 Task: Toggle the templating option in the HTML> format.
Action: Mouse moved to (41, 560)
Screenshot: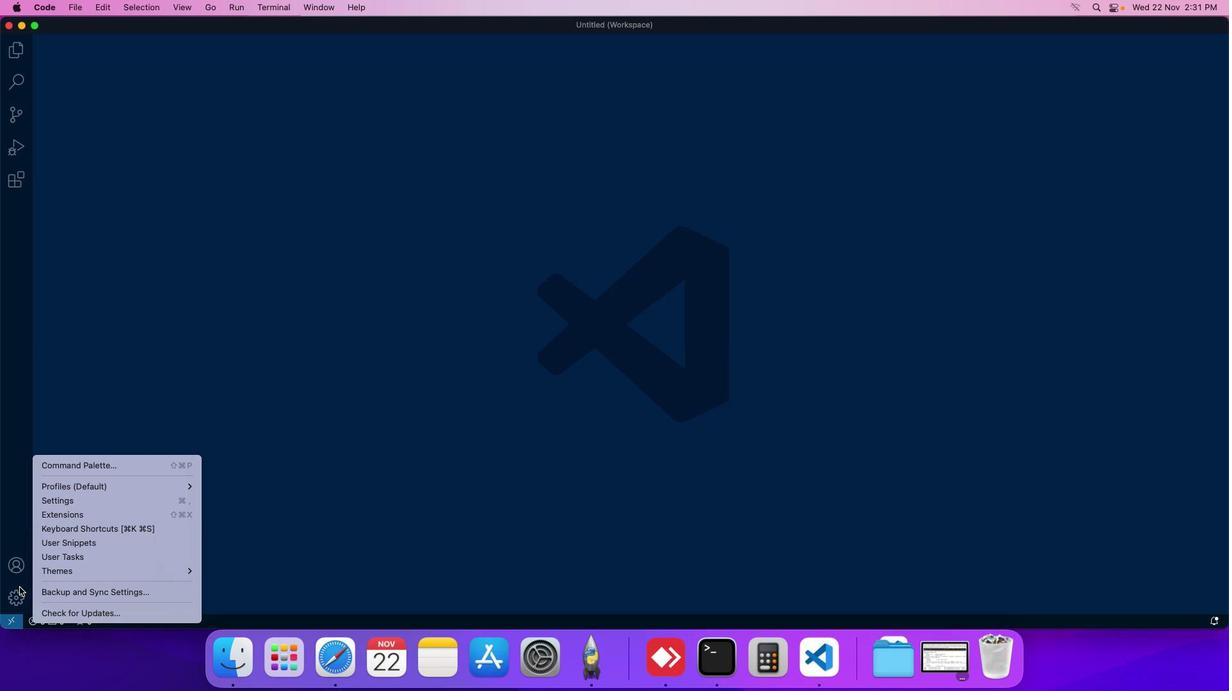 
Action: Mouse pressed left at (41, 560)
Screenshot: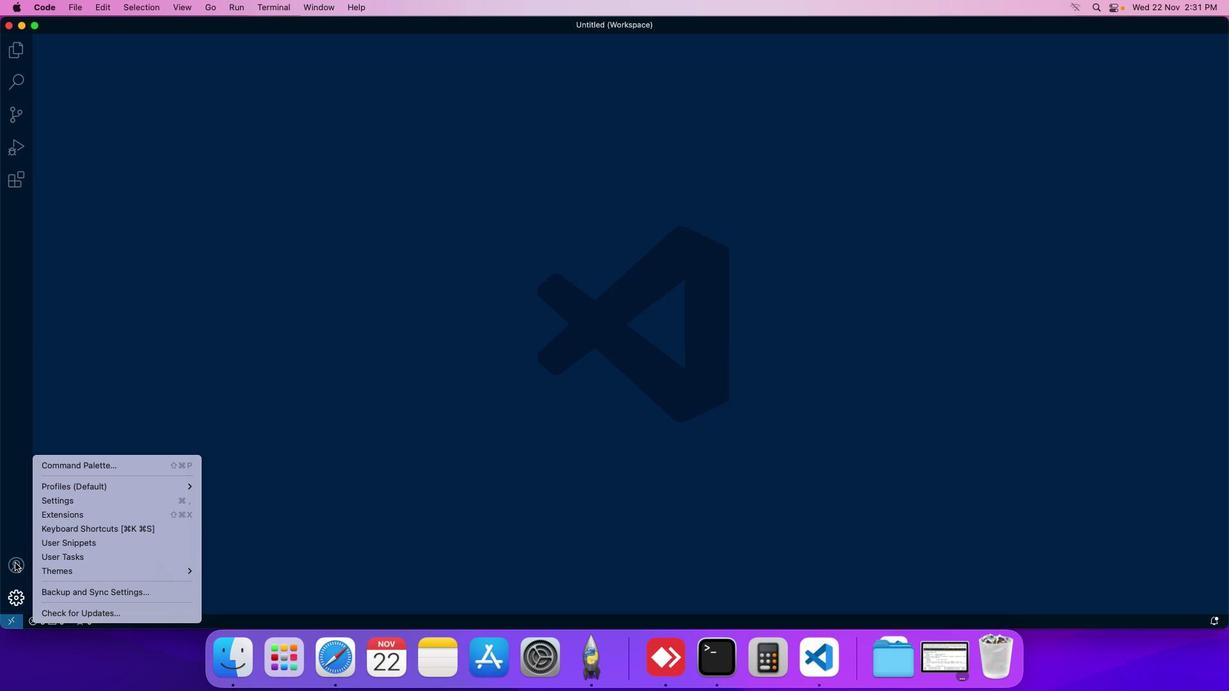 
Action: Mouse moved to (72, 488)
Screenshot: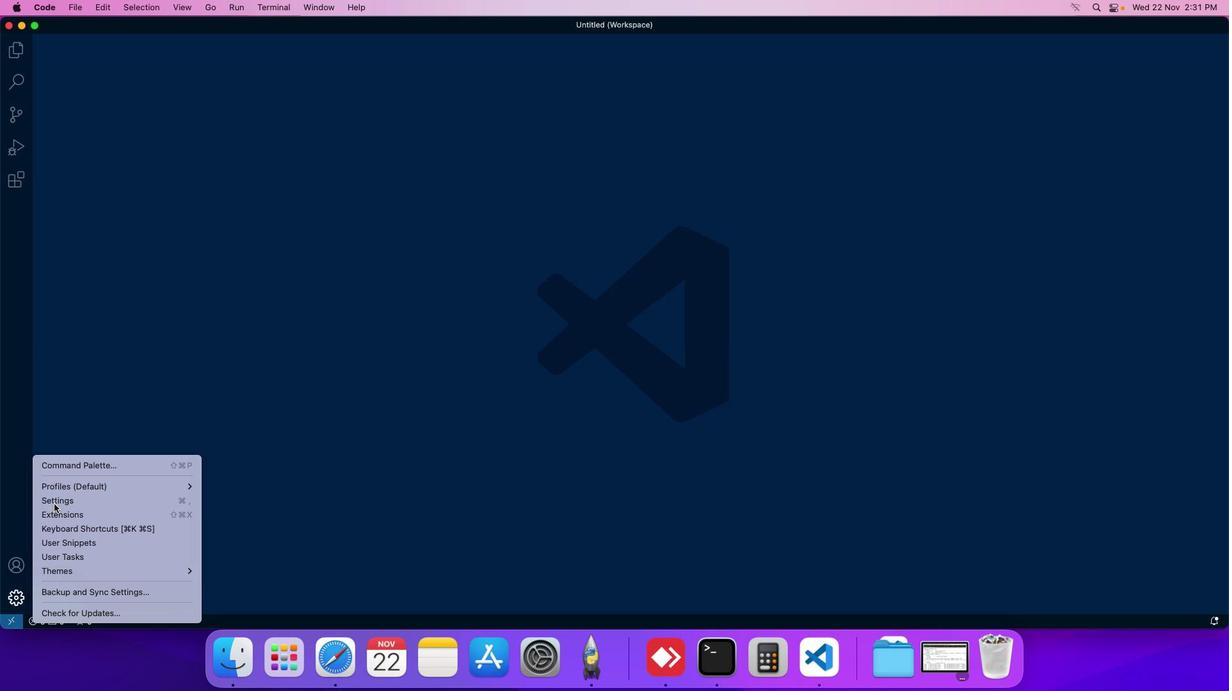 
Action: Mouse pressed left at (72, 488)
Screenshot: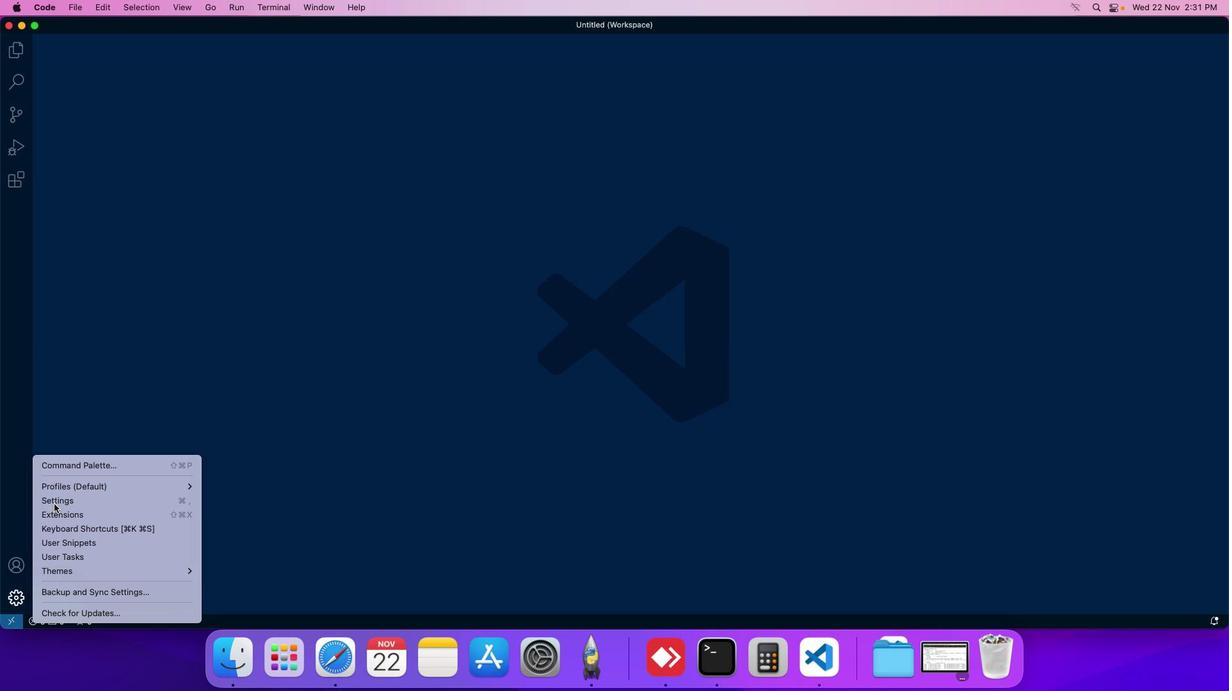 
Action: Mouse moved to (272, 131)
Screenshot: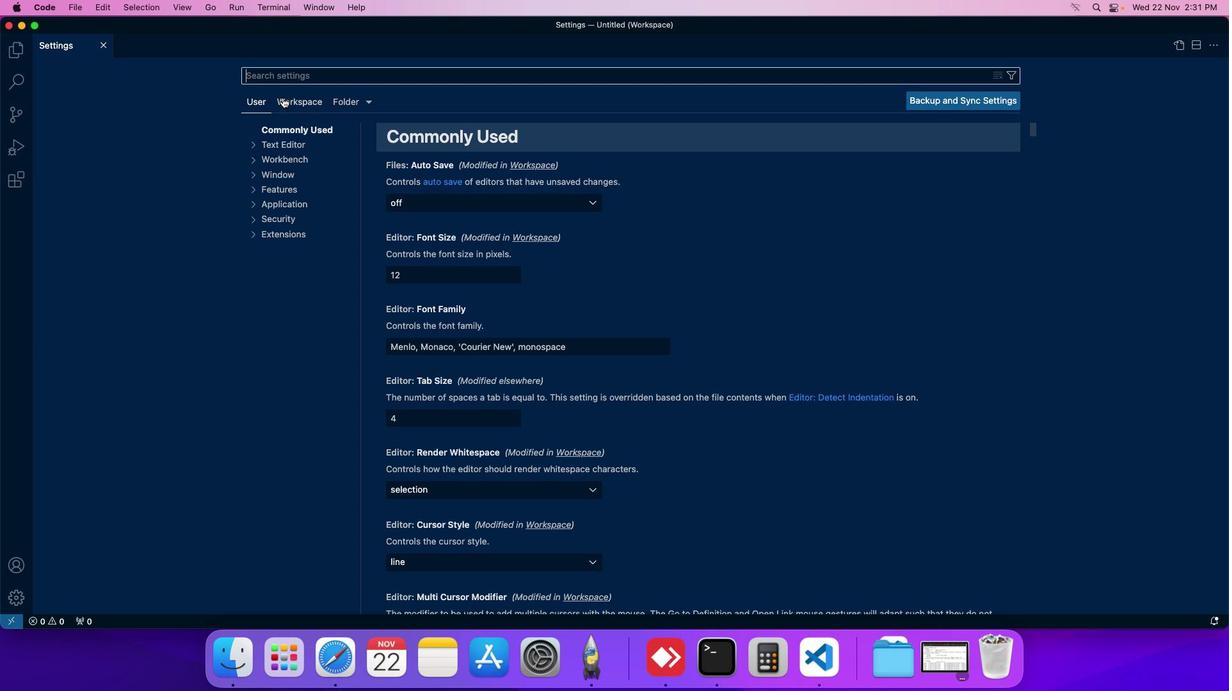 
Action: Mouse pressed left at (272, 131)
Screenshot: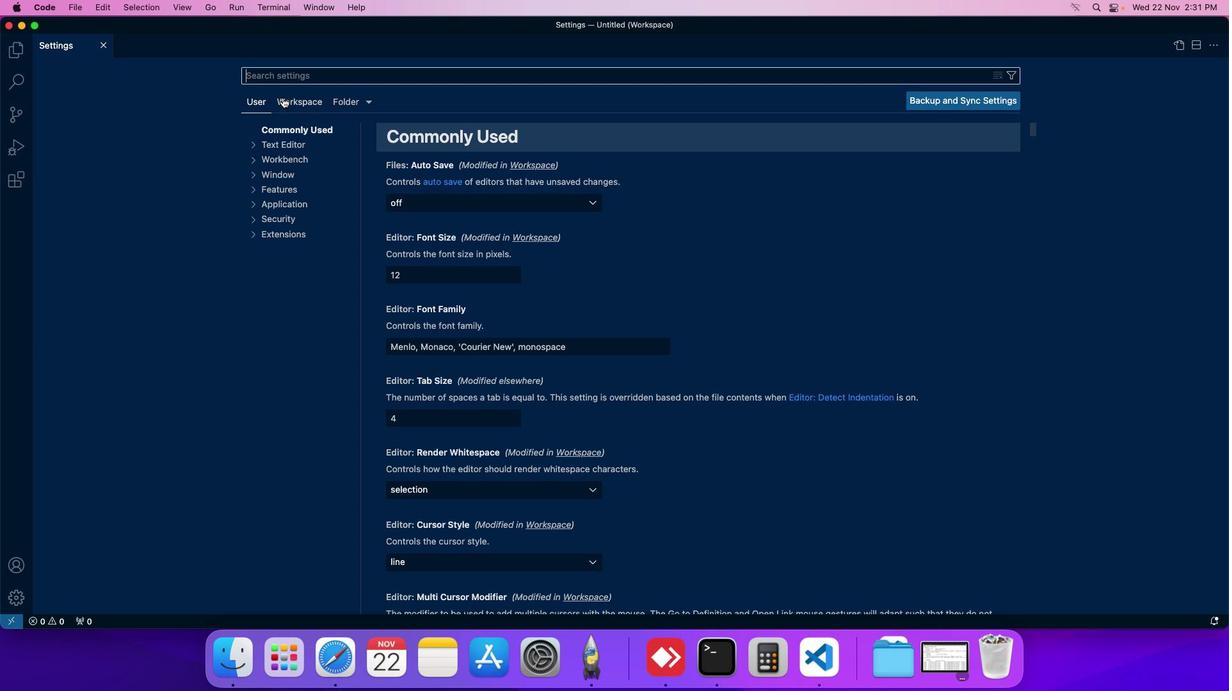 
Action: Mouse moved to (270, 238)
Screenshot: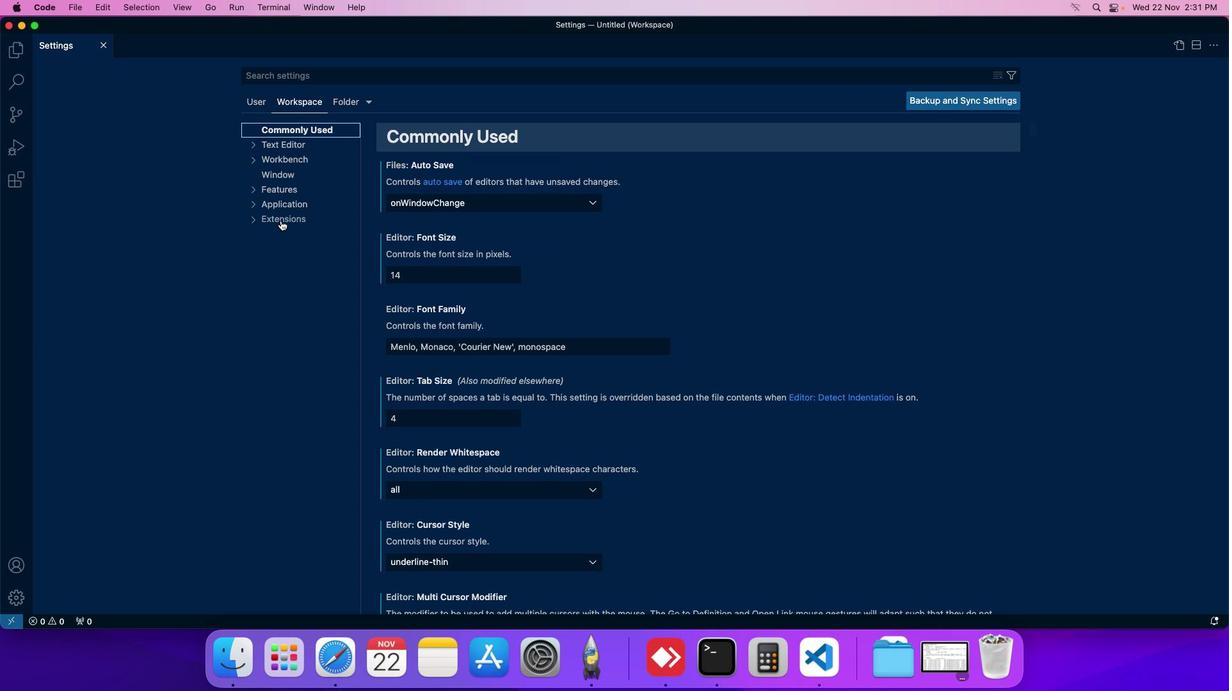 
Action: Mouse pressed left at (270, 238)
Screenshot: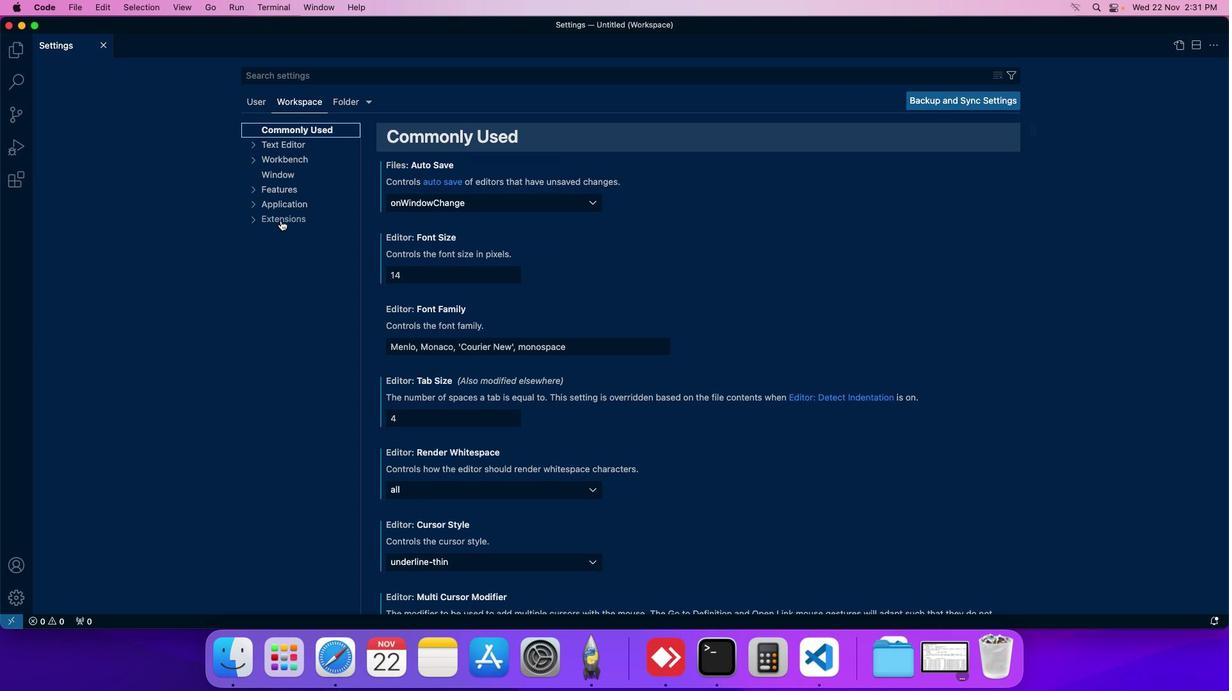 
Action: Mouse moved to (269, 325)
Screenshot: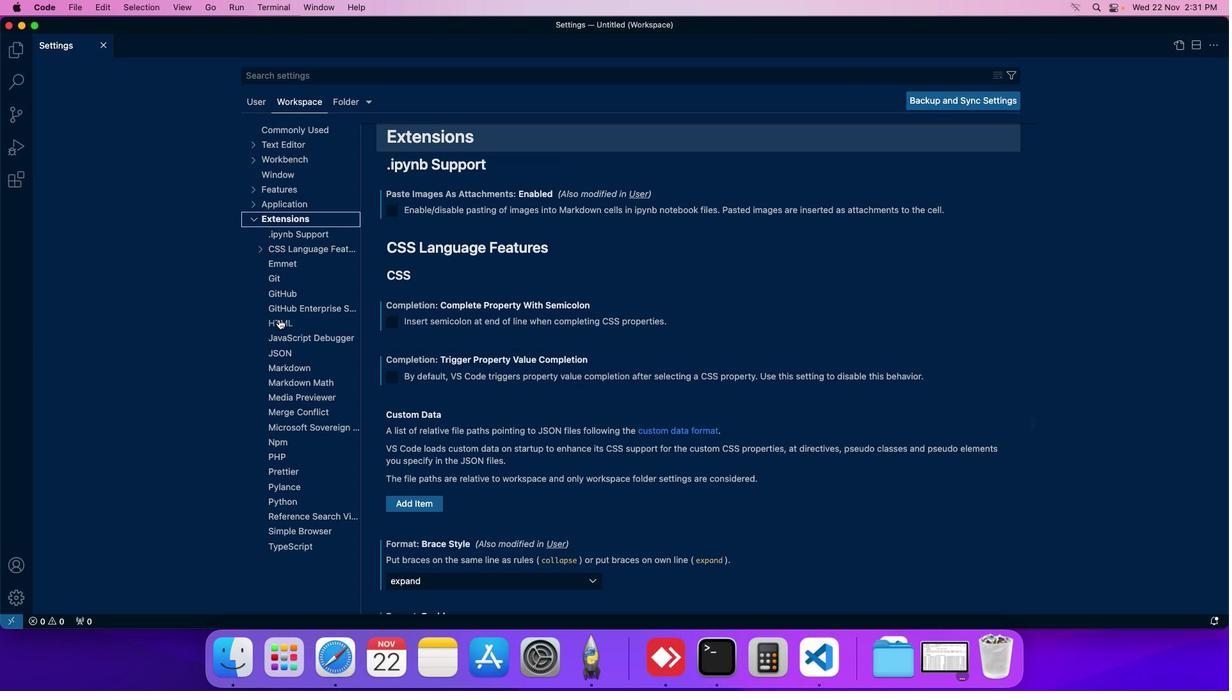 
Action: Mouse pressed left at (269, 325)
Screenshot: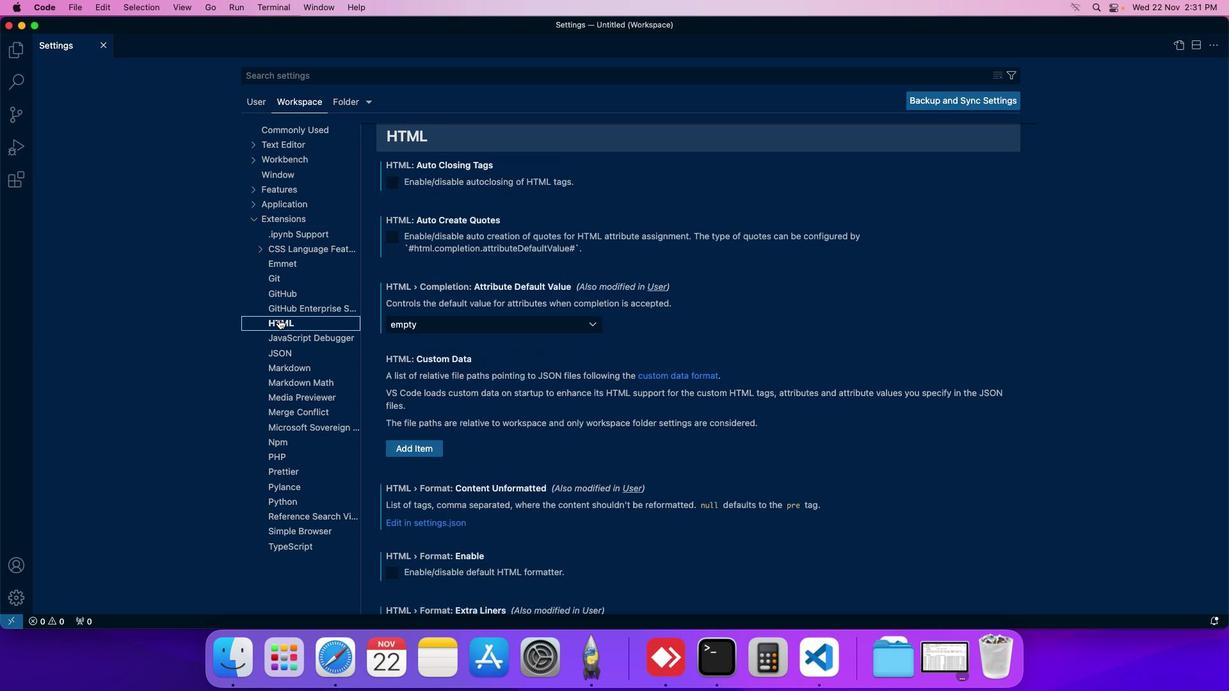 
Action: Mouse moved to (380, 381)
Screenshot: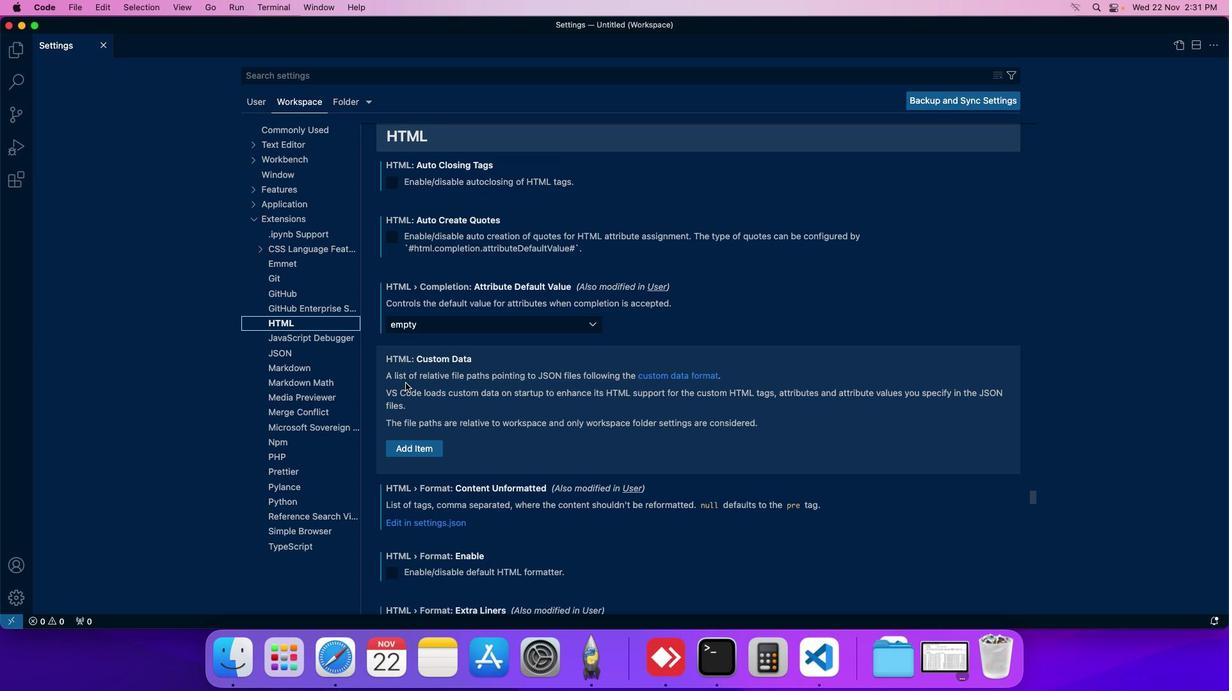 
Action: Mouse scrolled (380, 381) with delta (24, 46)
Screenshot: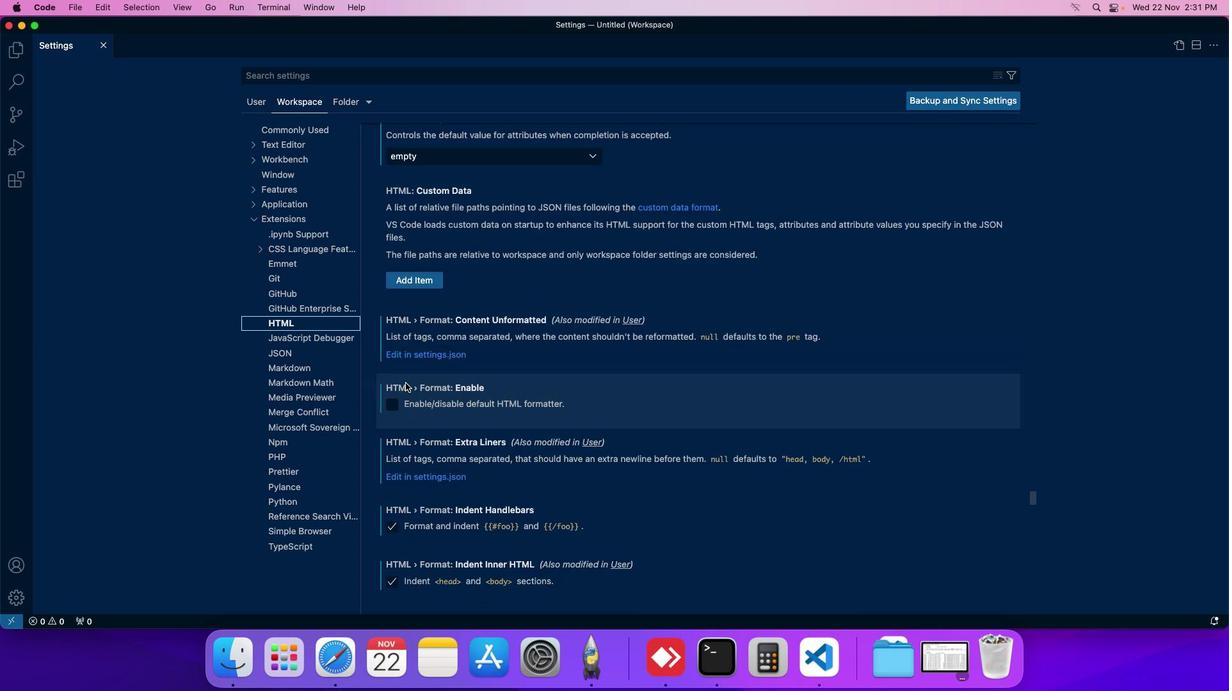 
Action: Mouse scrolled (380, 381) with delta (24, 46)
Screenshot: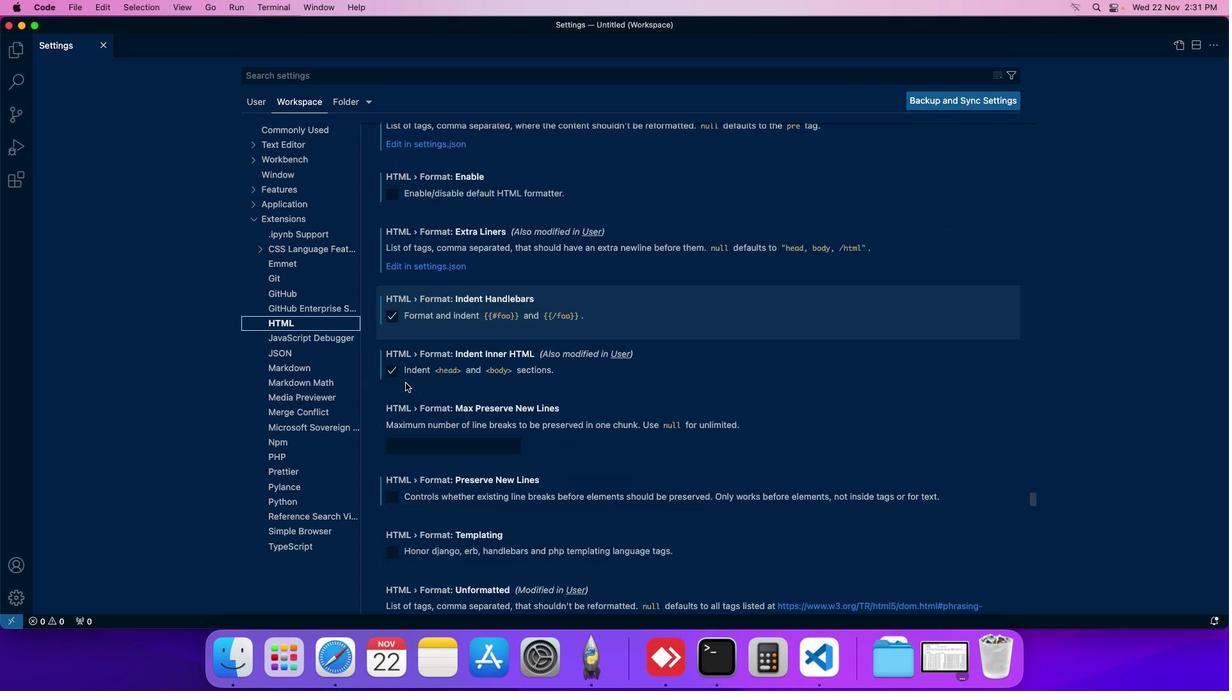 
Action: Mouse scrolled (380, 381) with delta (24, 46)
Screenshot: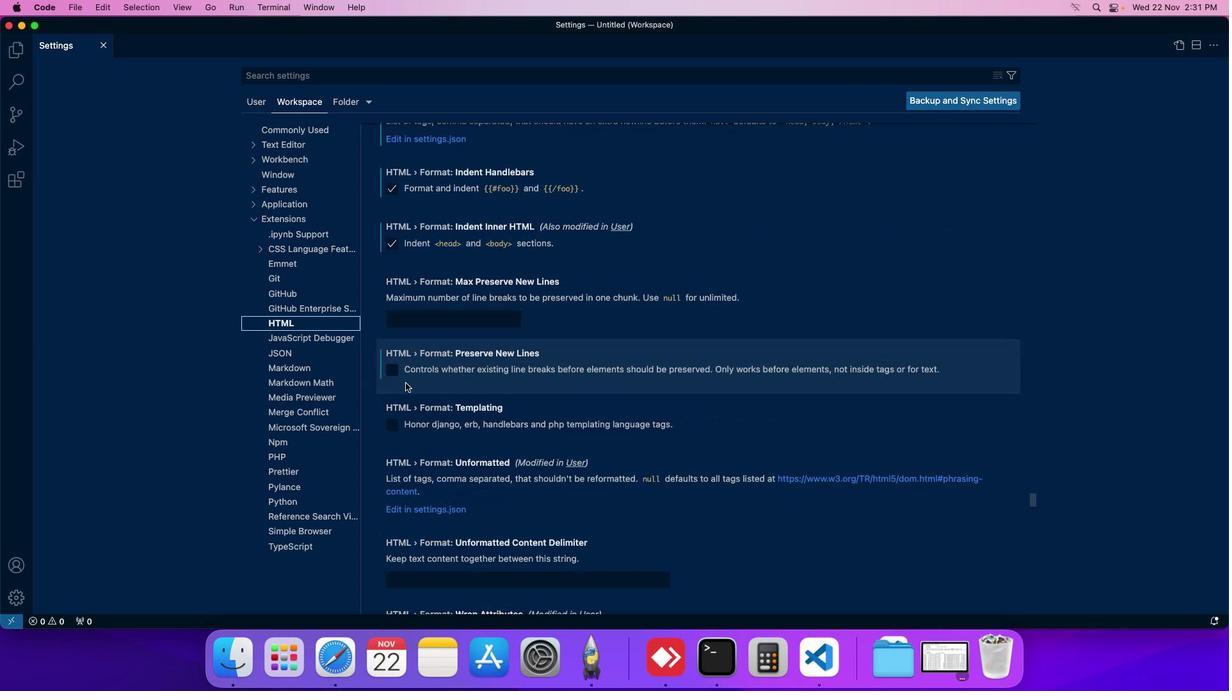 
Action: Mouse scrolled (380, 381) with delta (24, 46)
Screenshot: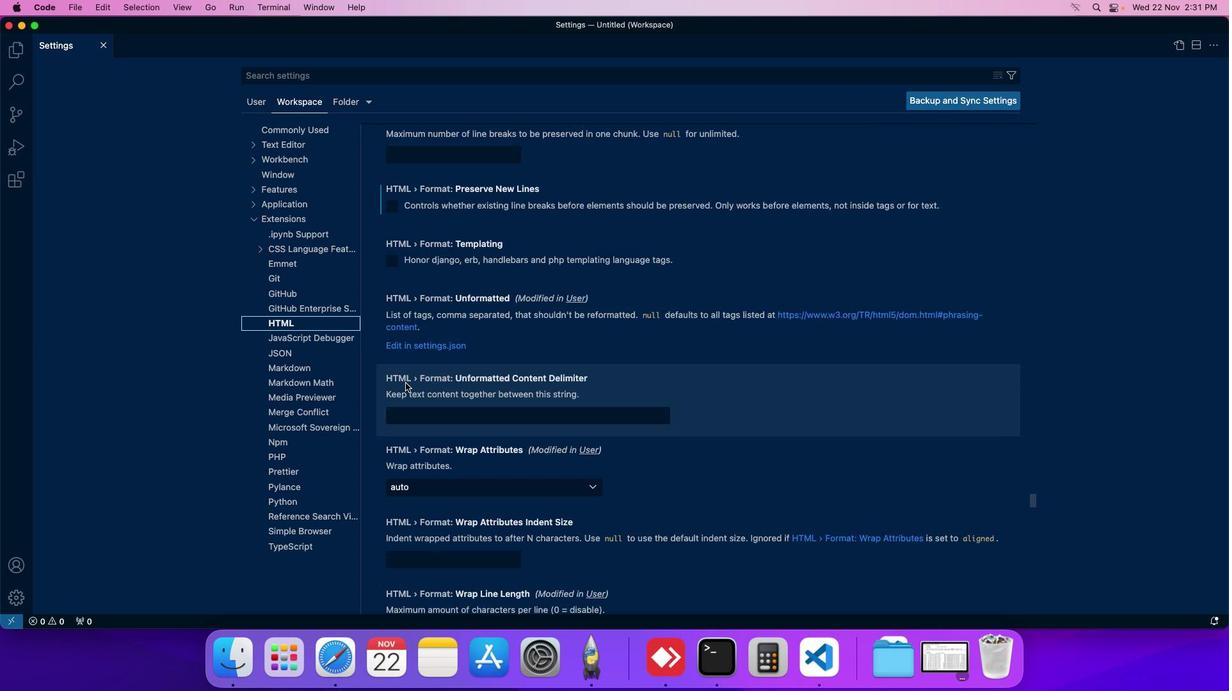 
Action: Mouse scrolled (380, 381) with delta (24, 46)
Screenshot: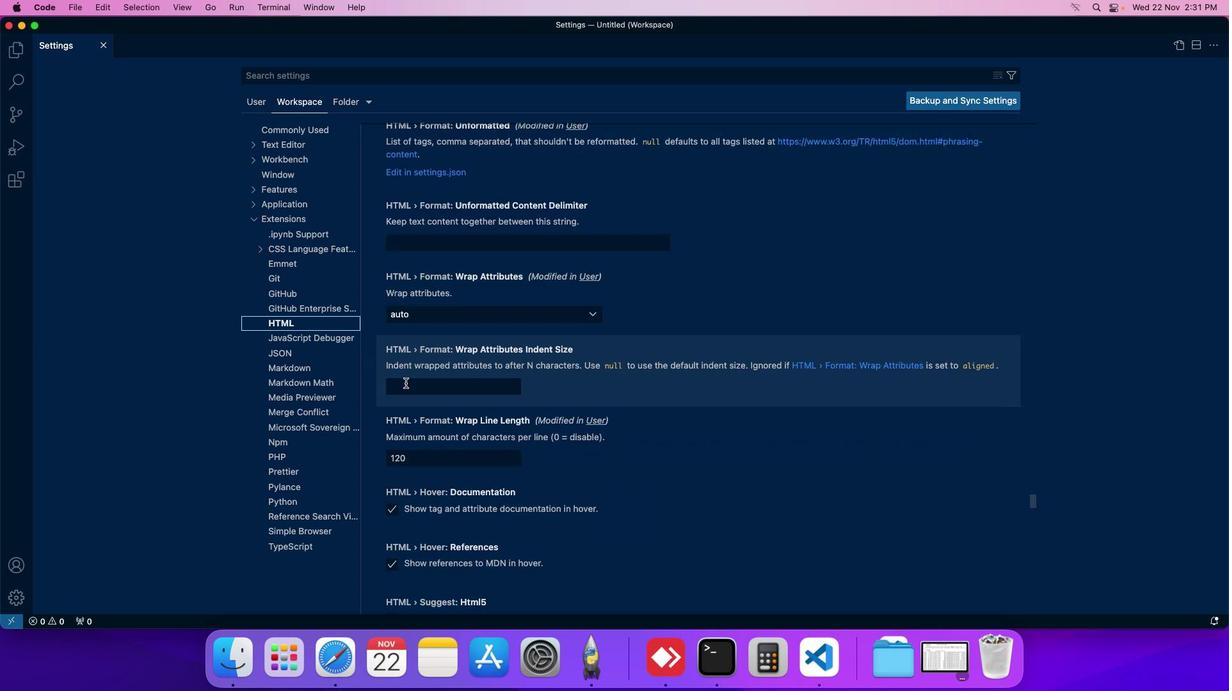 
Action: Mouse scrolled (380, 381) with delta (24, 46)
Screenshot: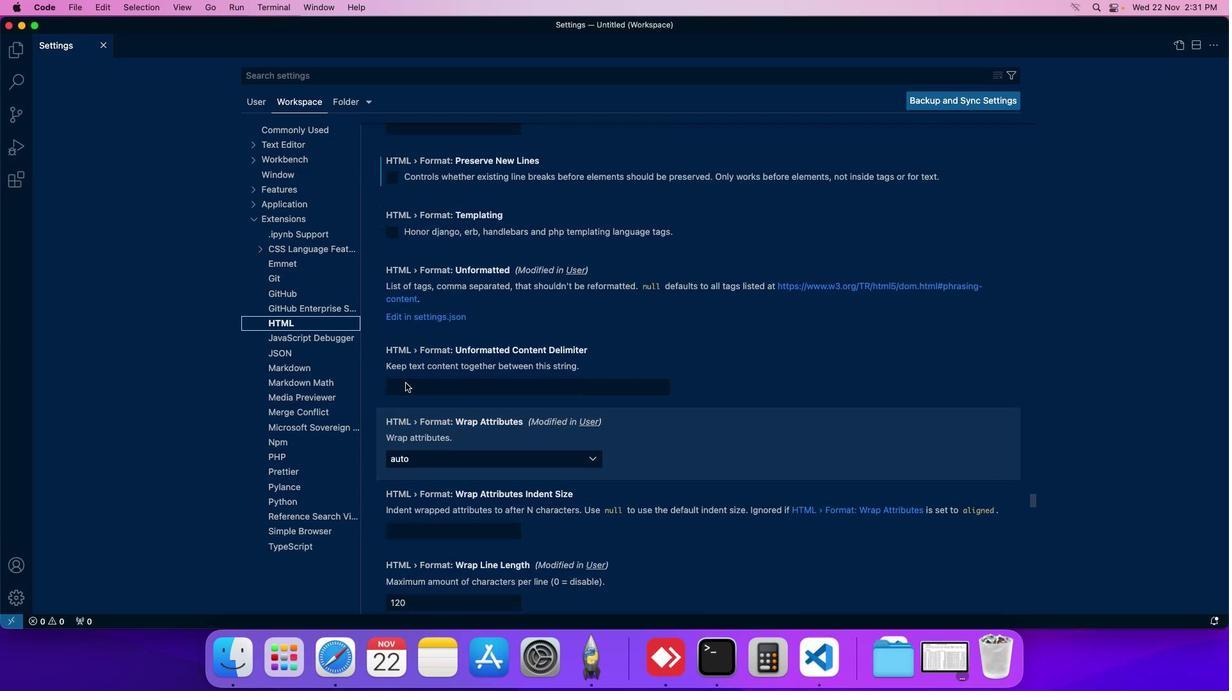 
Action: Mouse scrolled (380, 381) with delta (24, 46)
Screenshot: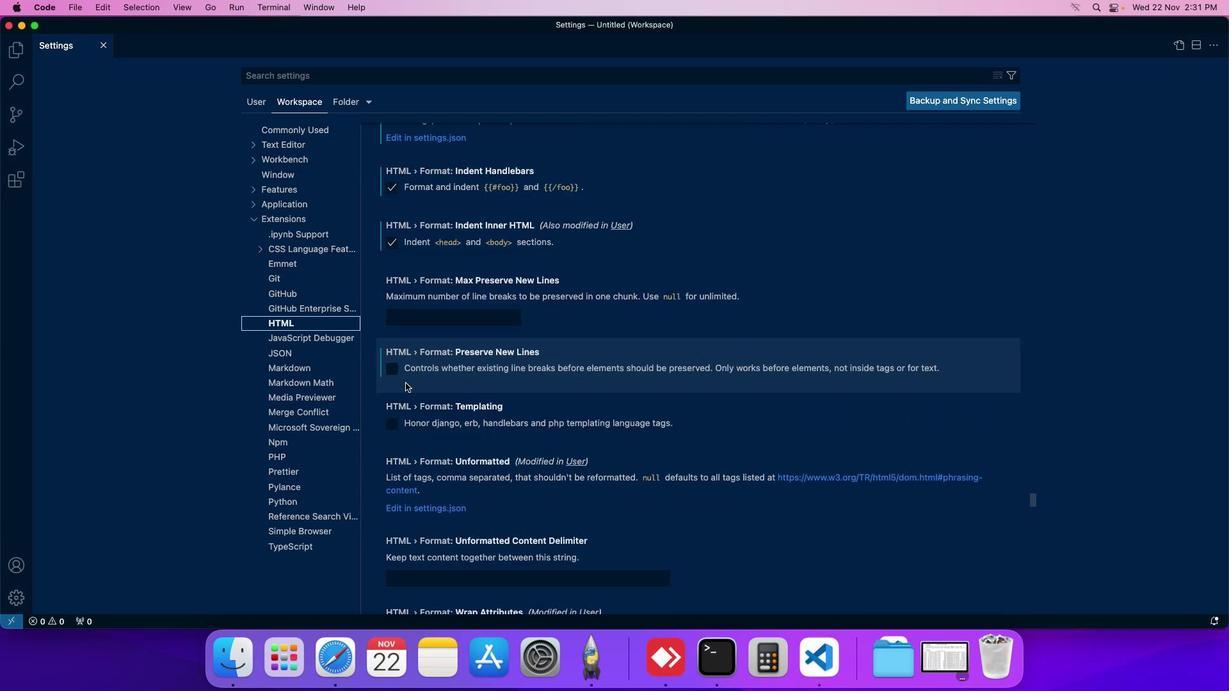 
Action: Mouse moved to (369, 417)
Screenshot: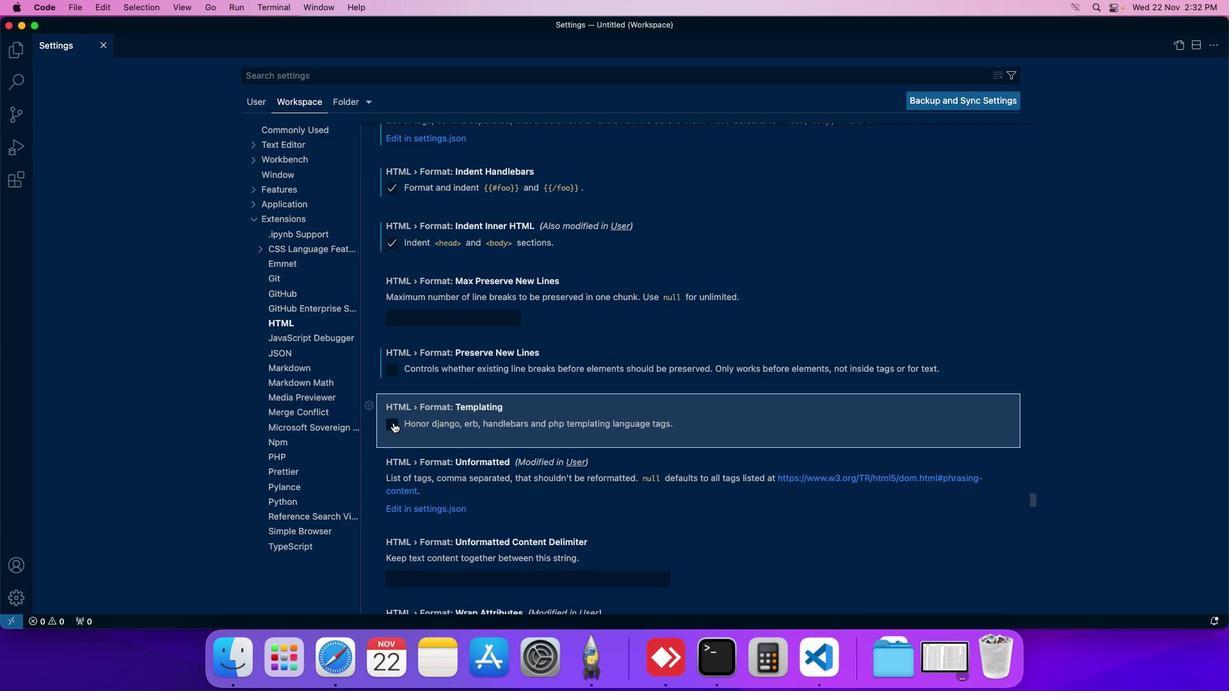 
Action: Mouse pressed left at (369, 417)
Screenshot: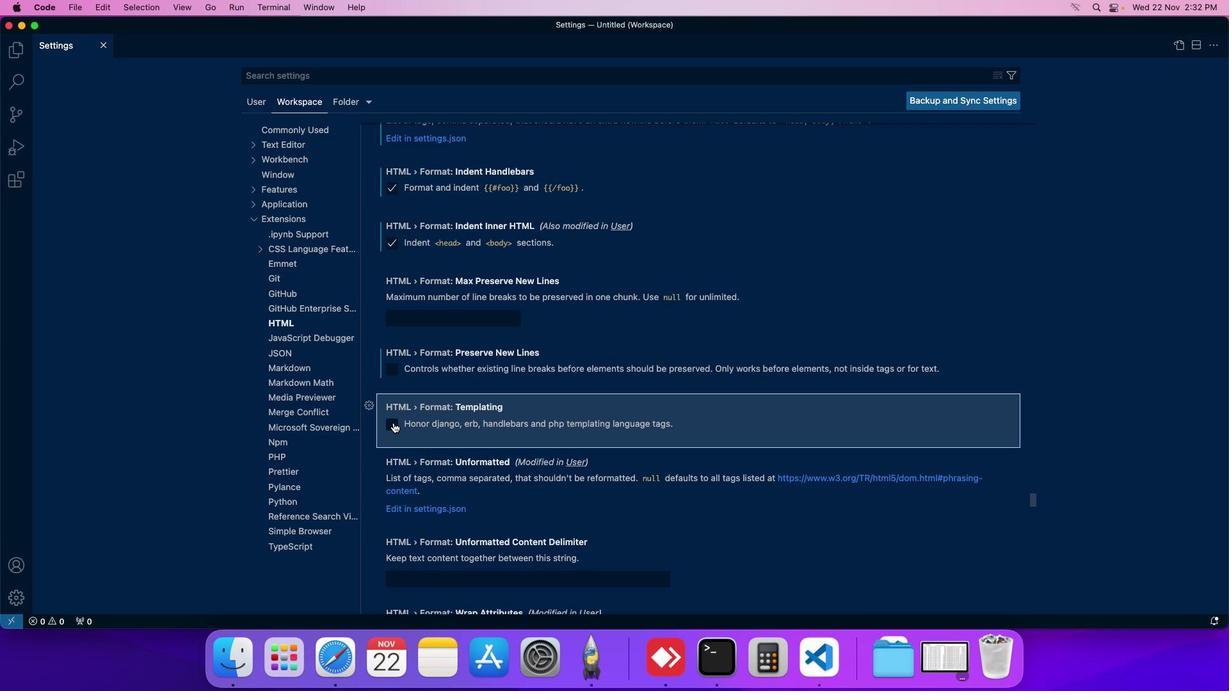 
Action: Mouse moved to (372, 420)
Screenshot: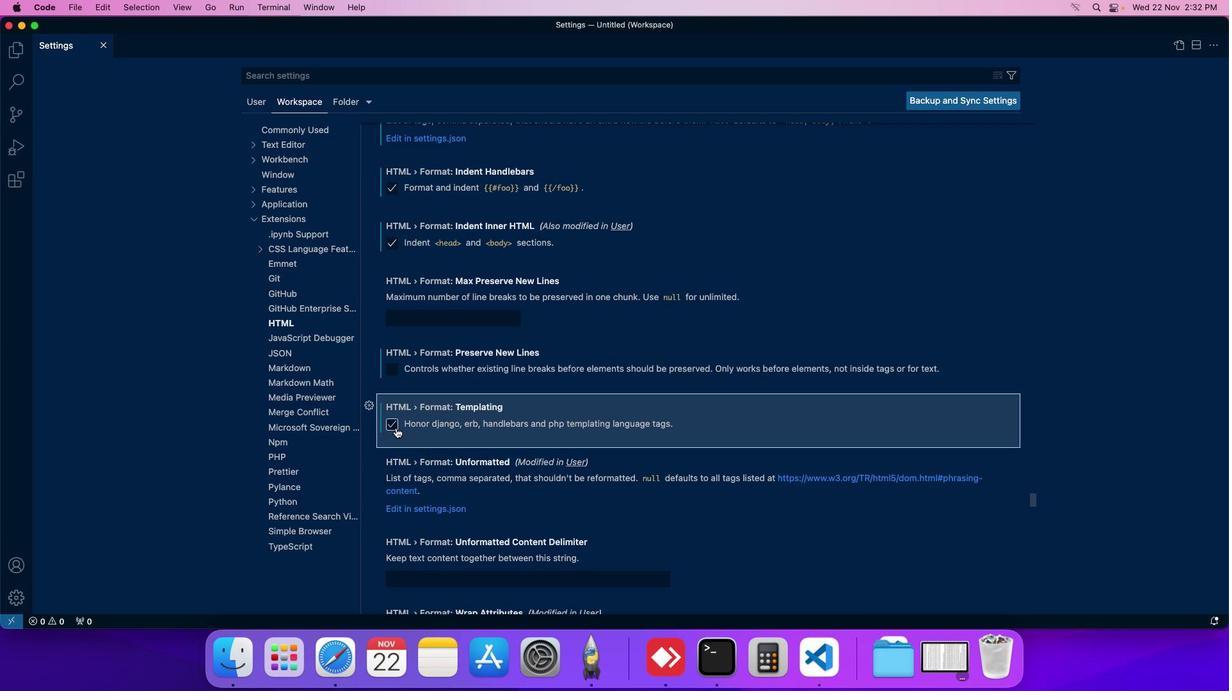 
